 Task: Use "Files changed" to review code modifications in a pull request.
Action: Mouse moved to (1340, 74)
Screenshot: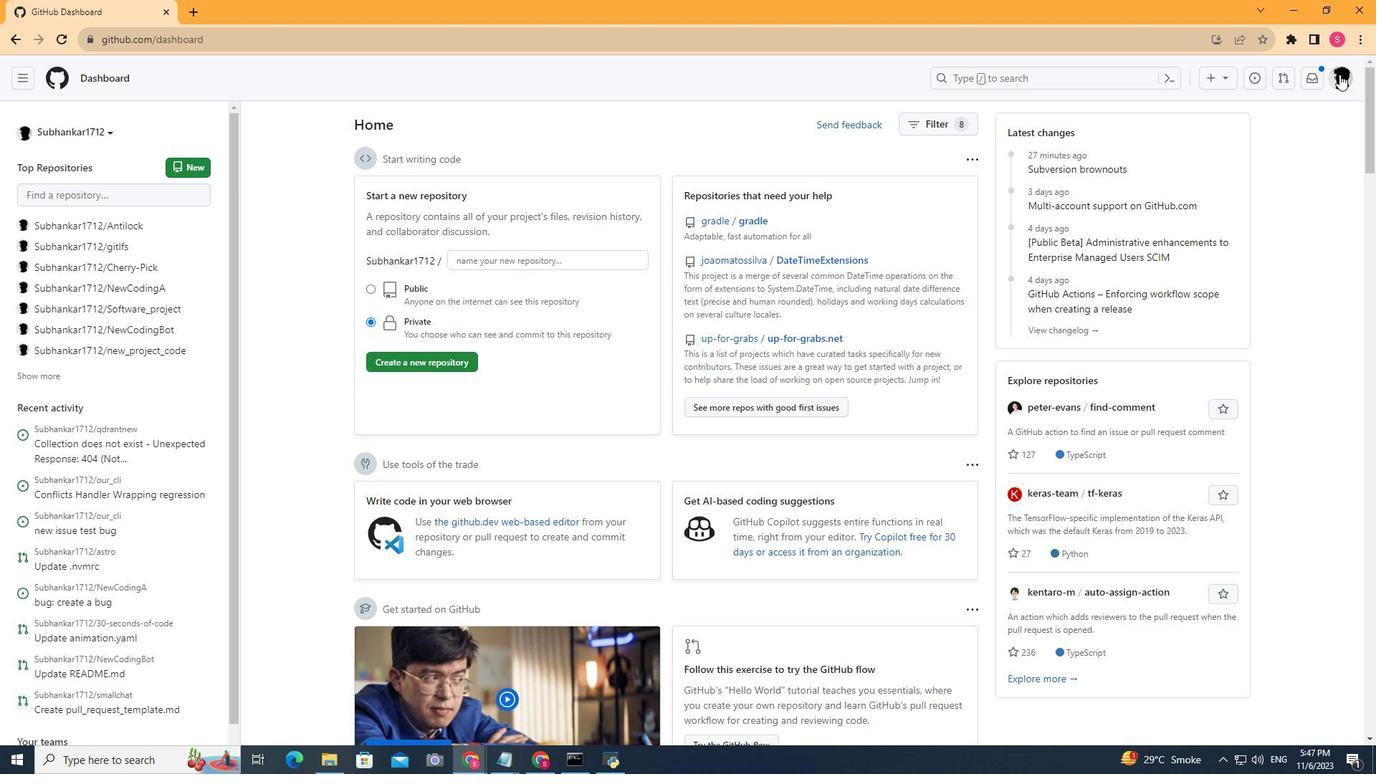 
Action: Mouse pressed left at (1340, 74)
Screenshot: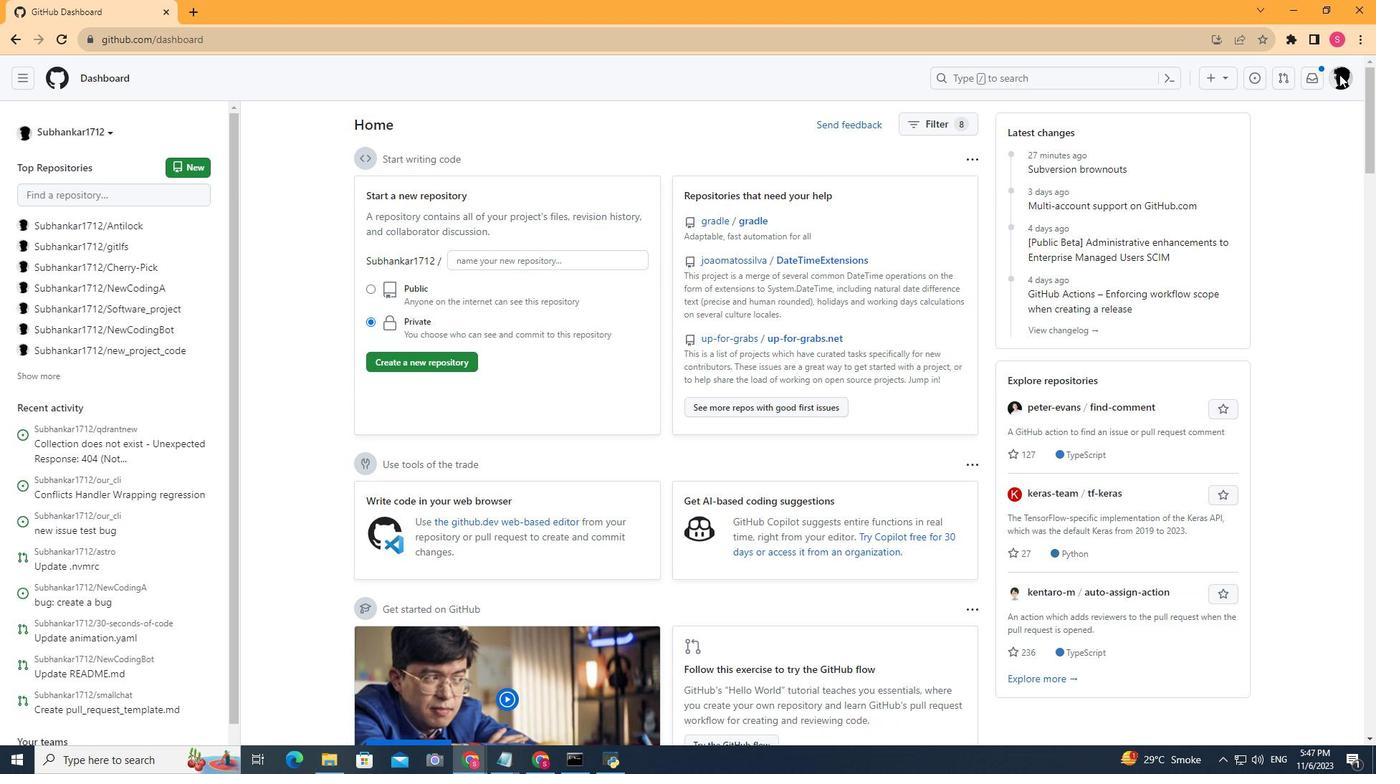 
Action: Mouse moved to (1226, 200)
Screenshot: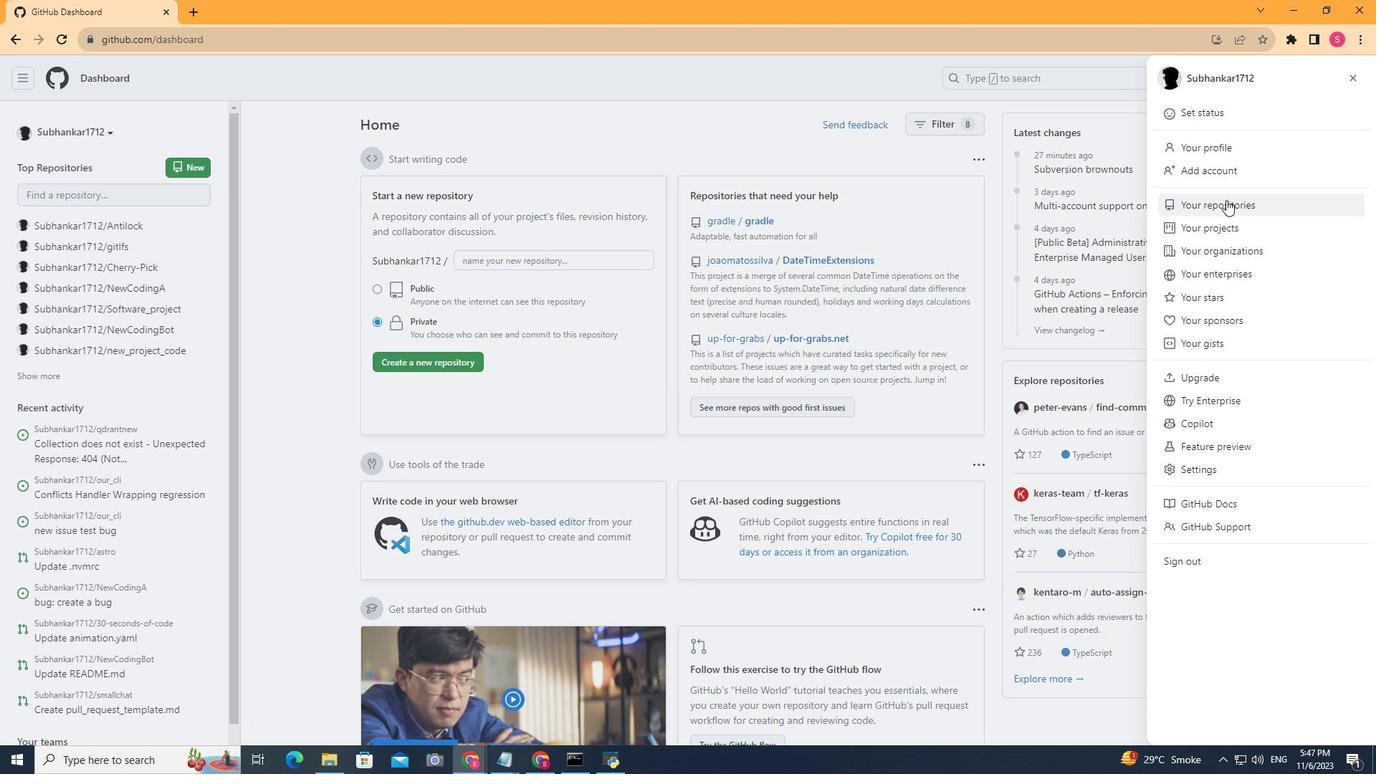 
Action: Mouse pressed left at (1226, 200)
Screenshot: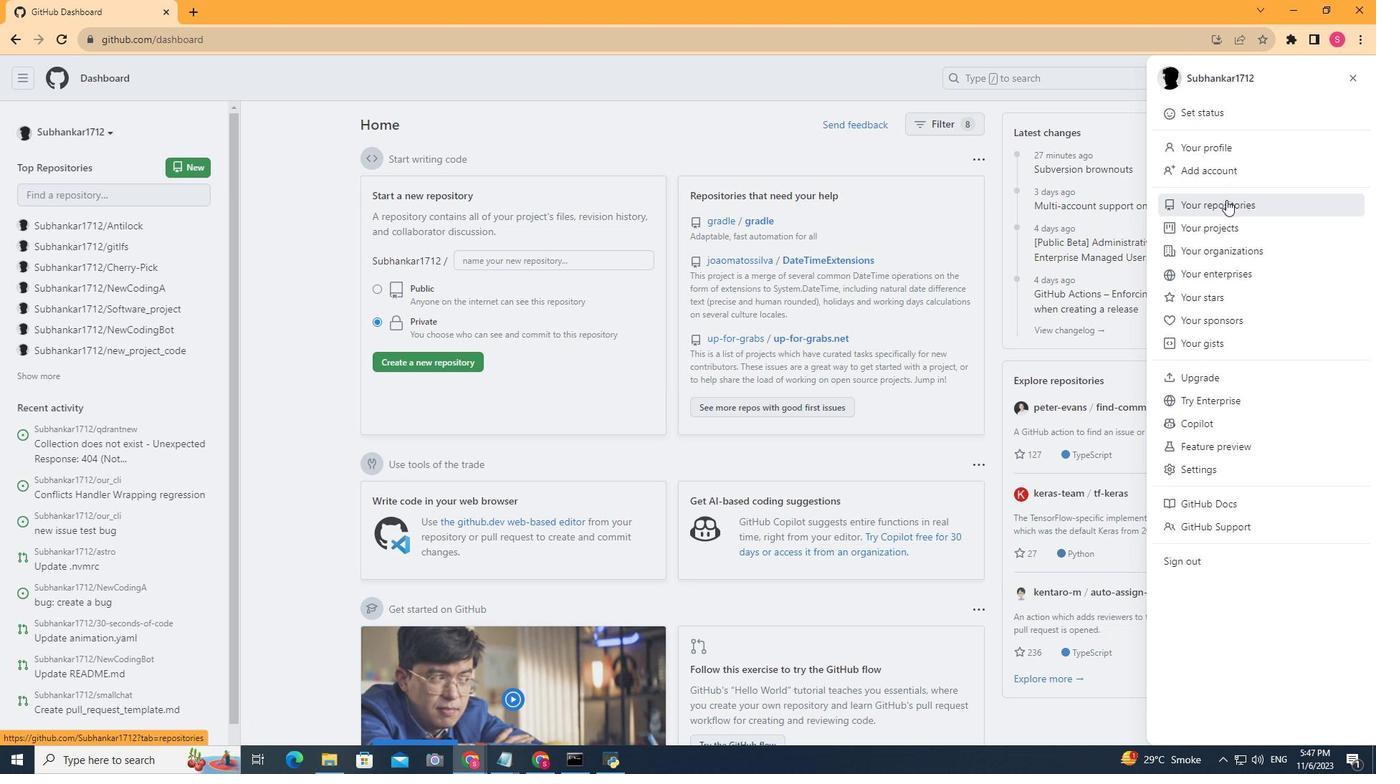 
Action: Mouse moved to (514, 412)
Screenshot: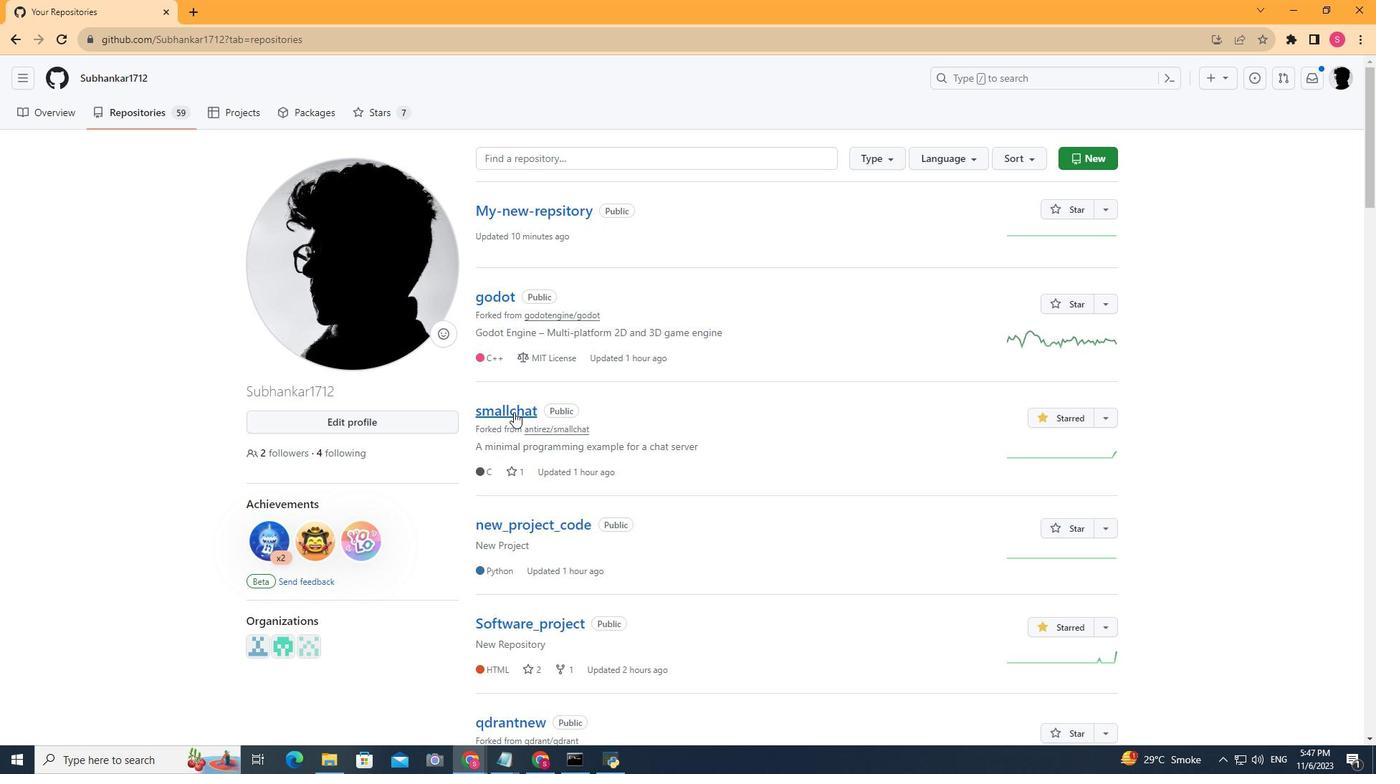 
Action: Mouse pressed left at (514, 412)
Screenshot: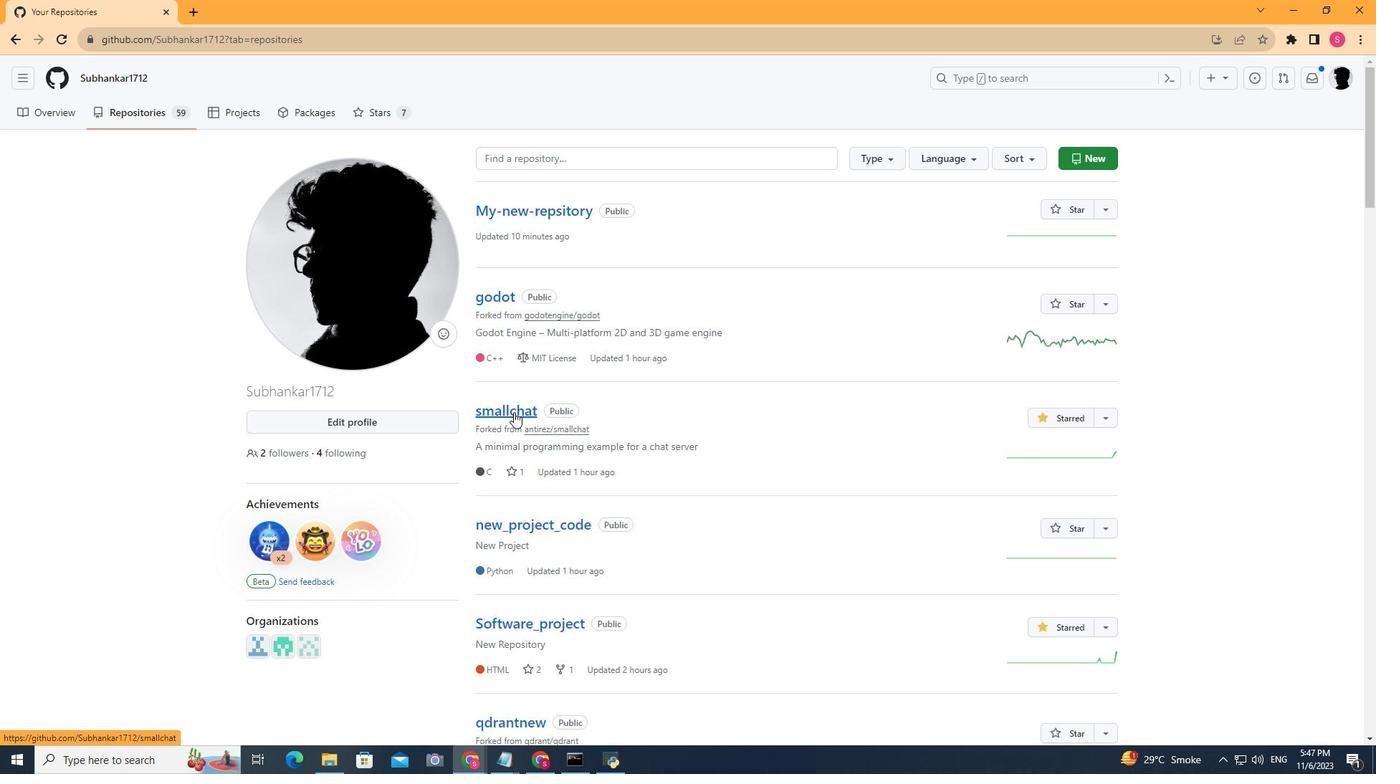 
Action: Mouse moved to (209, 113)
Screenshot: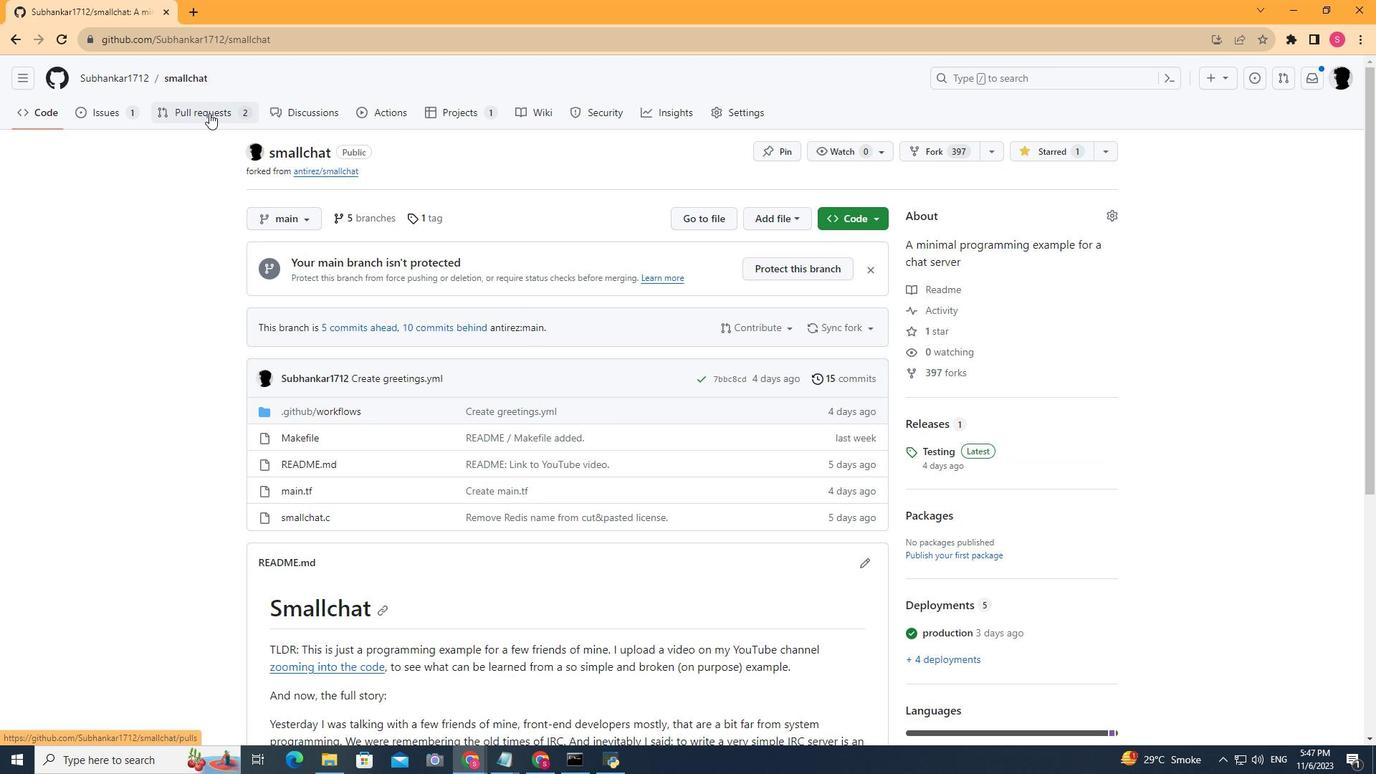 
Action: Mouse pressed left at (209, 113)
Screenshot: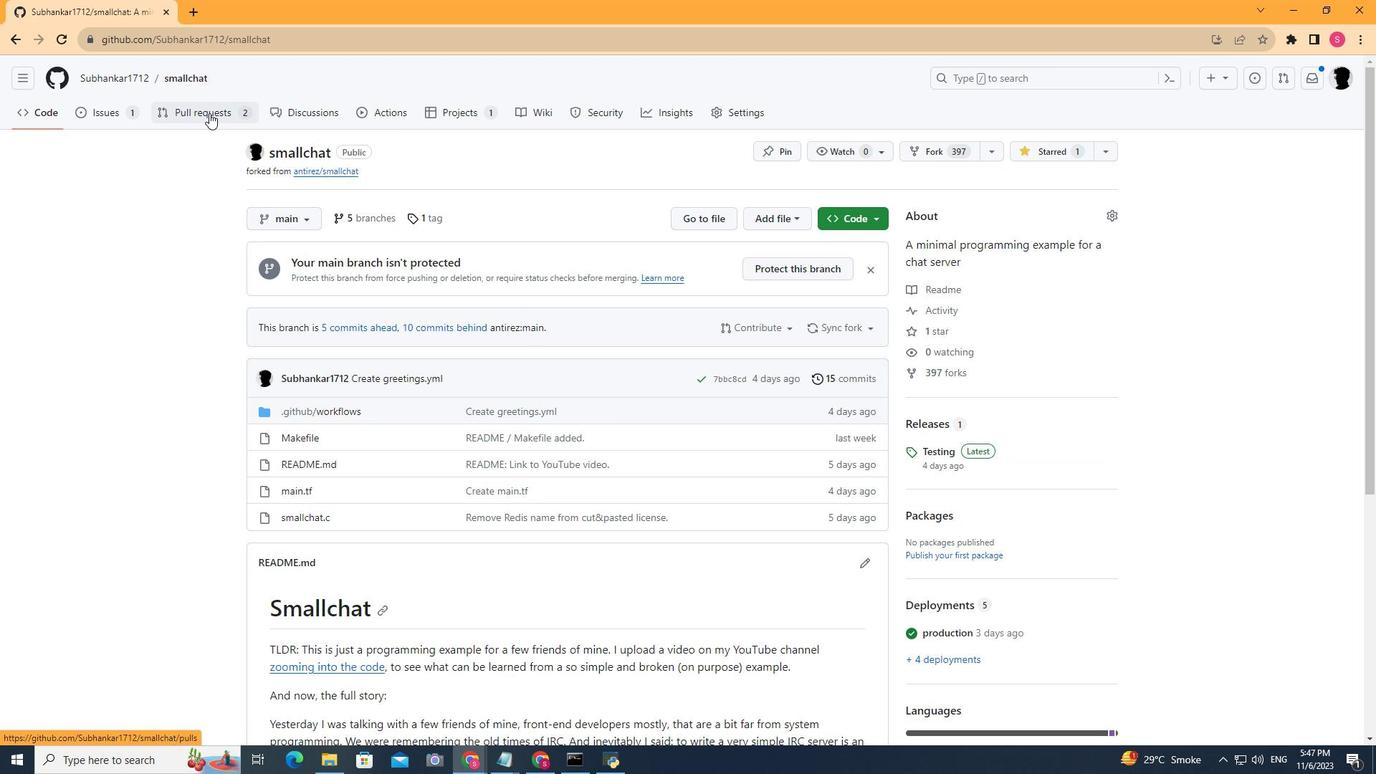 
Action: Mouse moved to (329, 234)
Screenshot: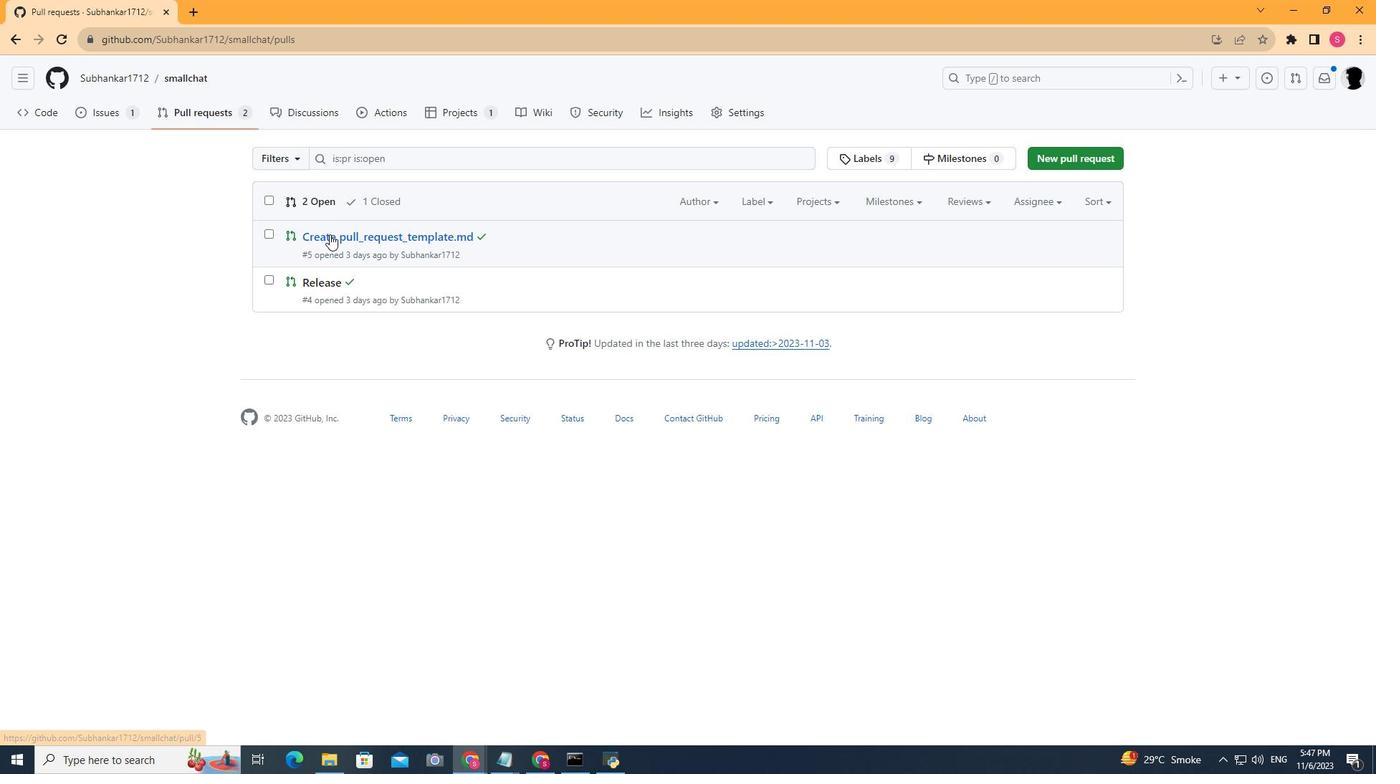 
Action: Mouse pressed left at (329, 234)
Screenshot: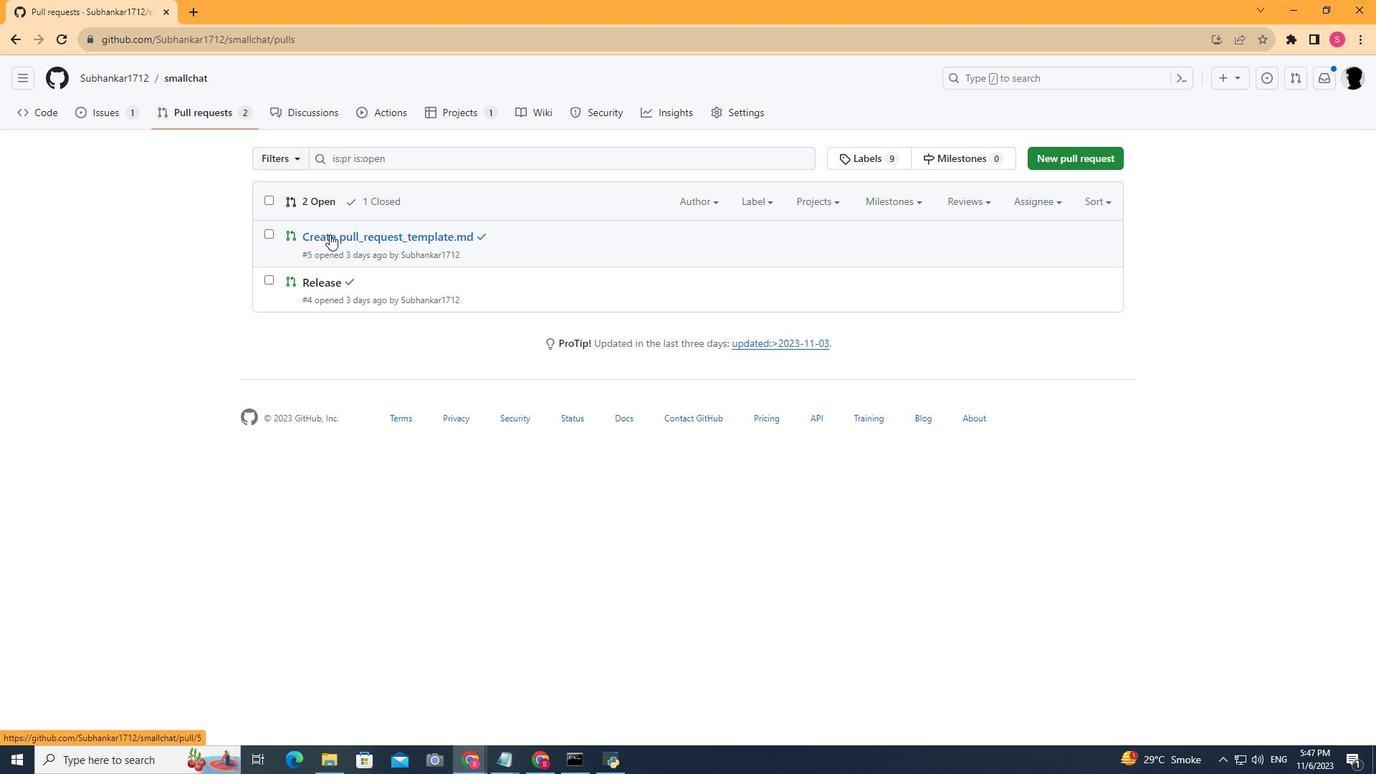 
Action: Mouse moved to (603, 234)
Screenshot: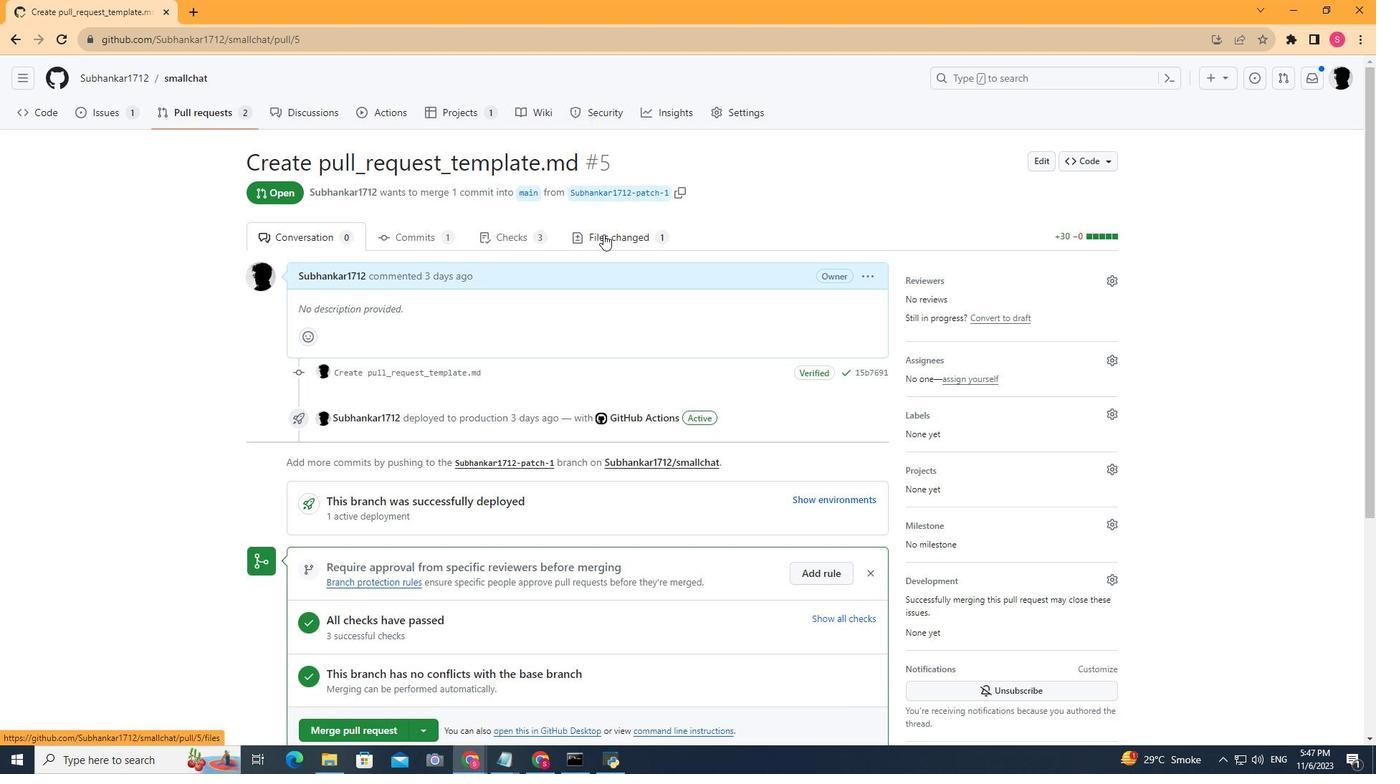 
Action: Mouse pressed left at (603, 234)
Screenshot: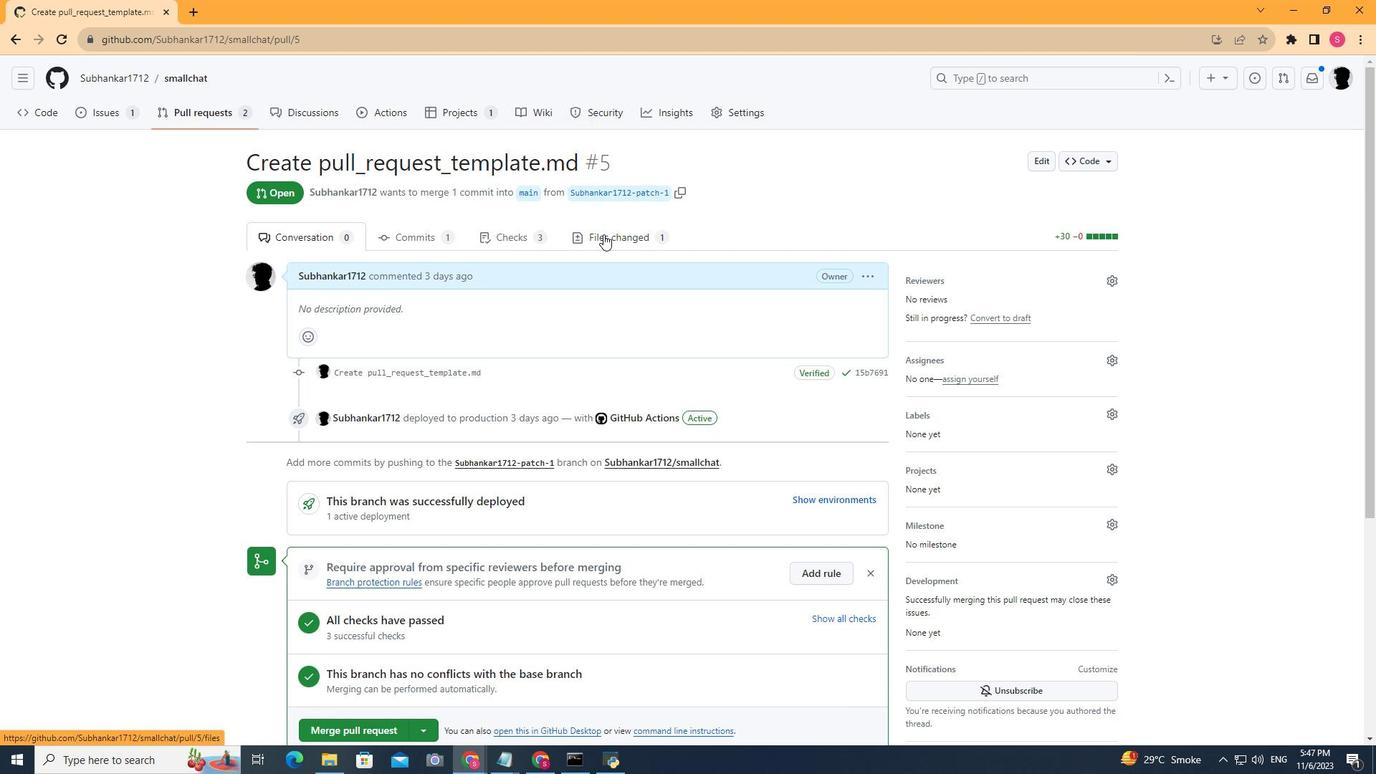 
Action: Mouse moved to (1296, 268)
Screenshot: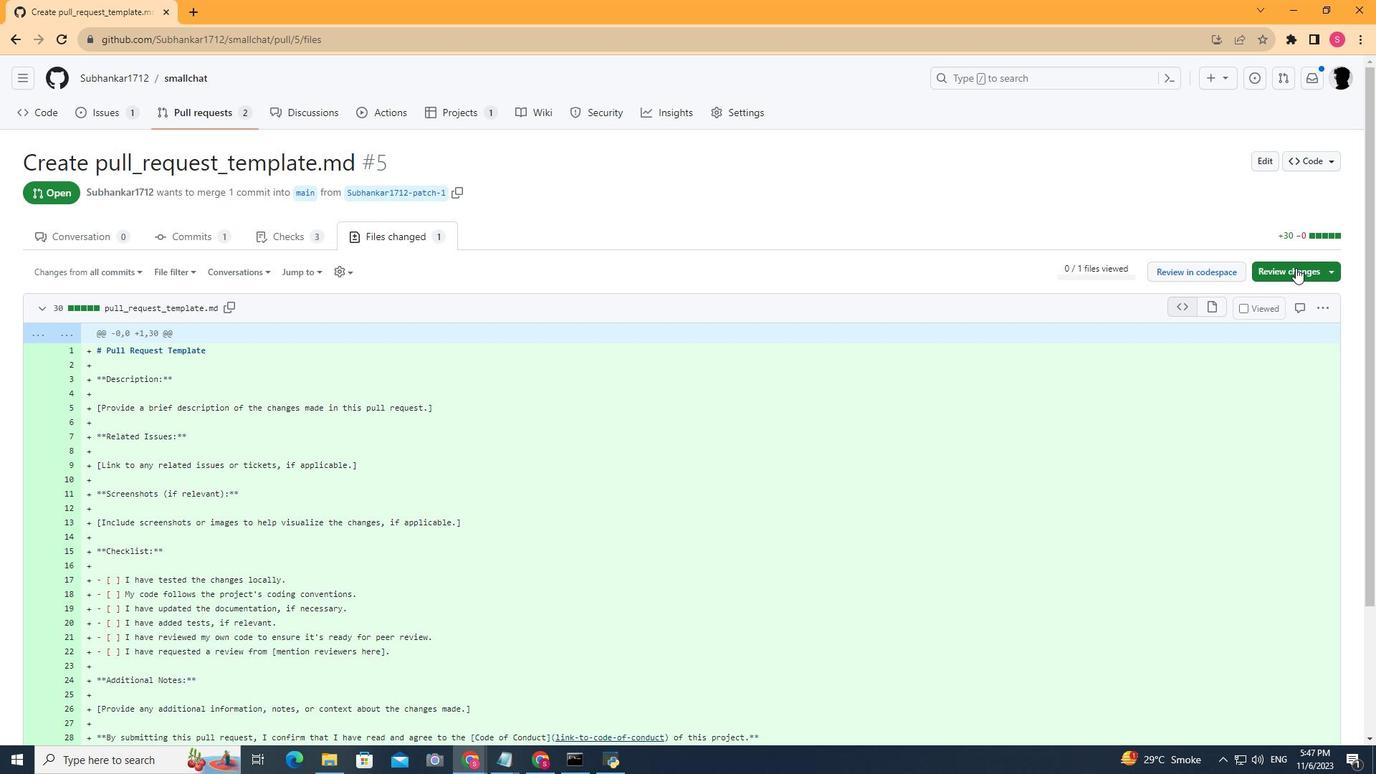 
Action: Mouse pressed left at (1296, 268)
Screenshot: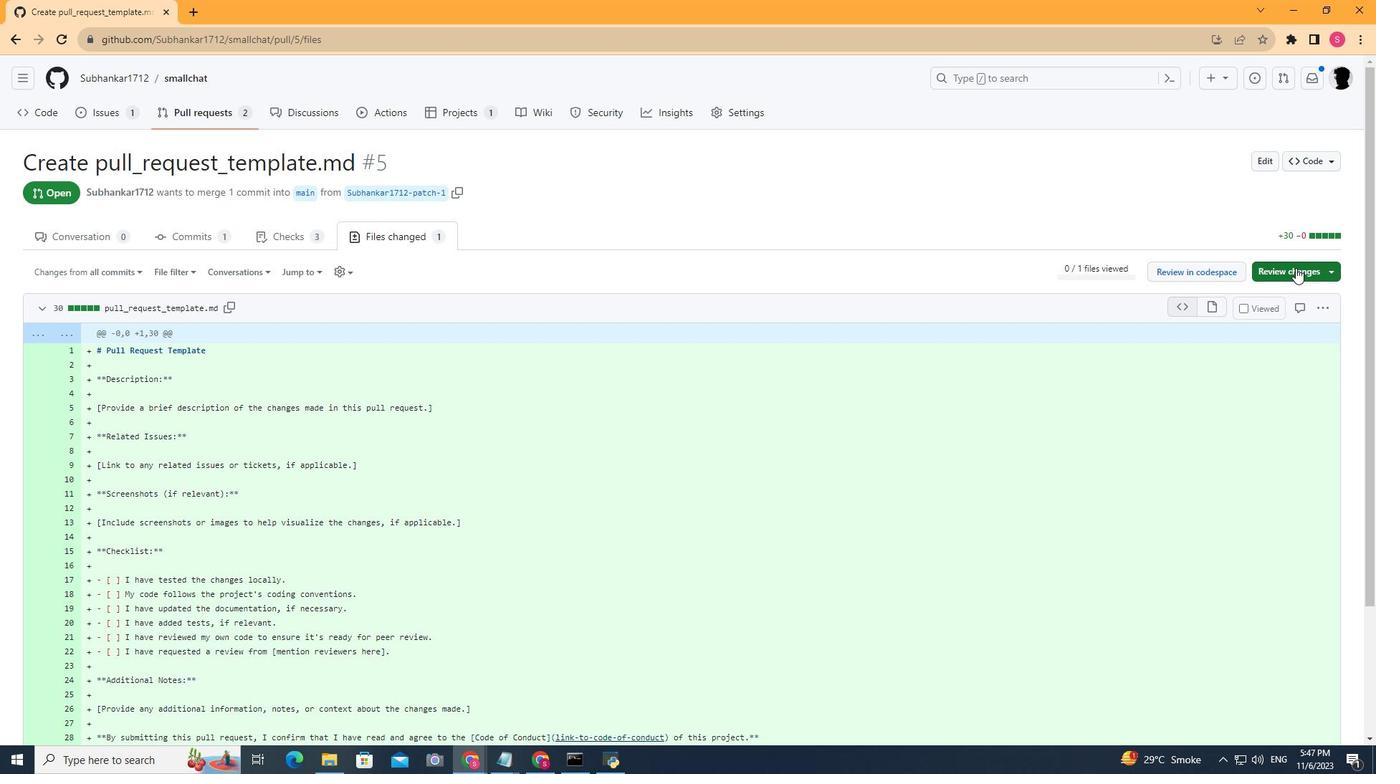
Action: Mouse moved to (1120, 381)
Screenshot: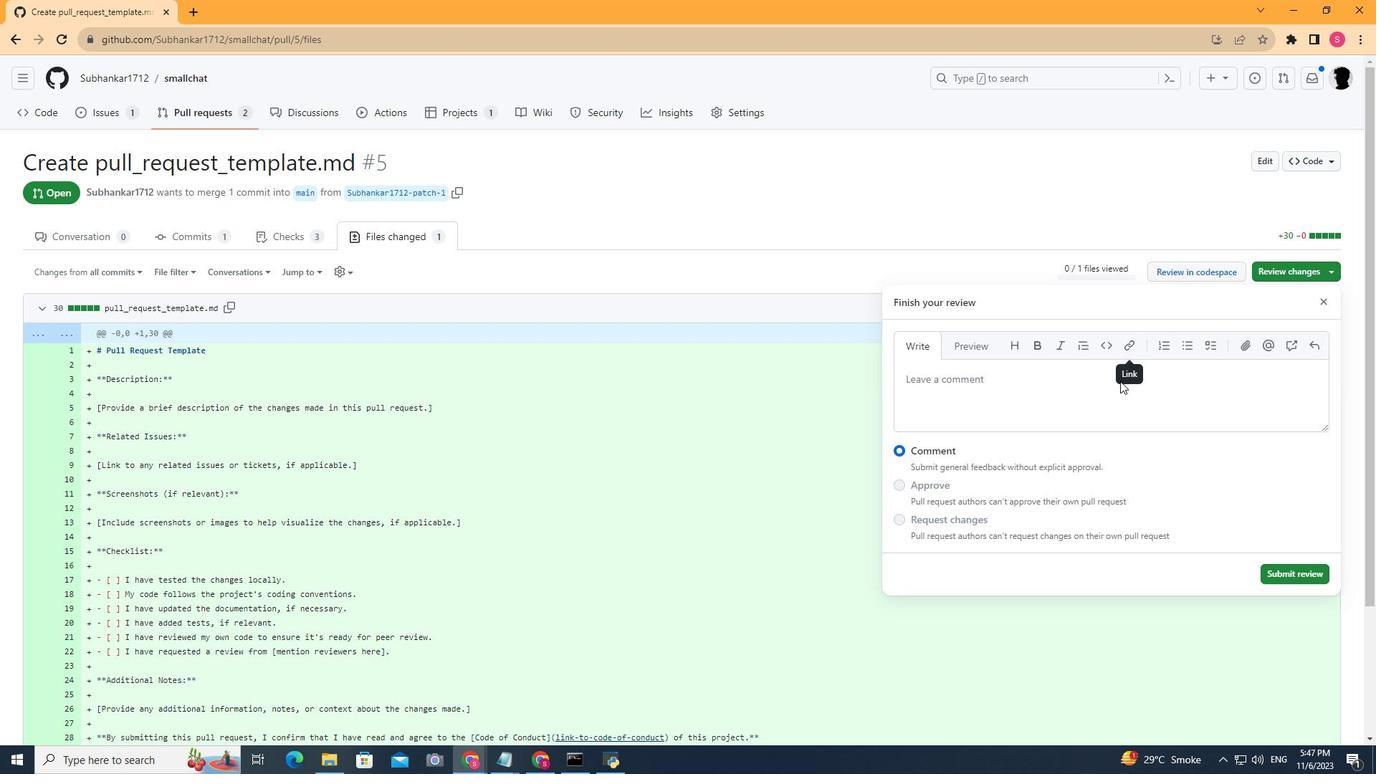 
Action: Mouse pressed left at (1120, 381)
Screenshot: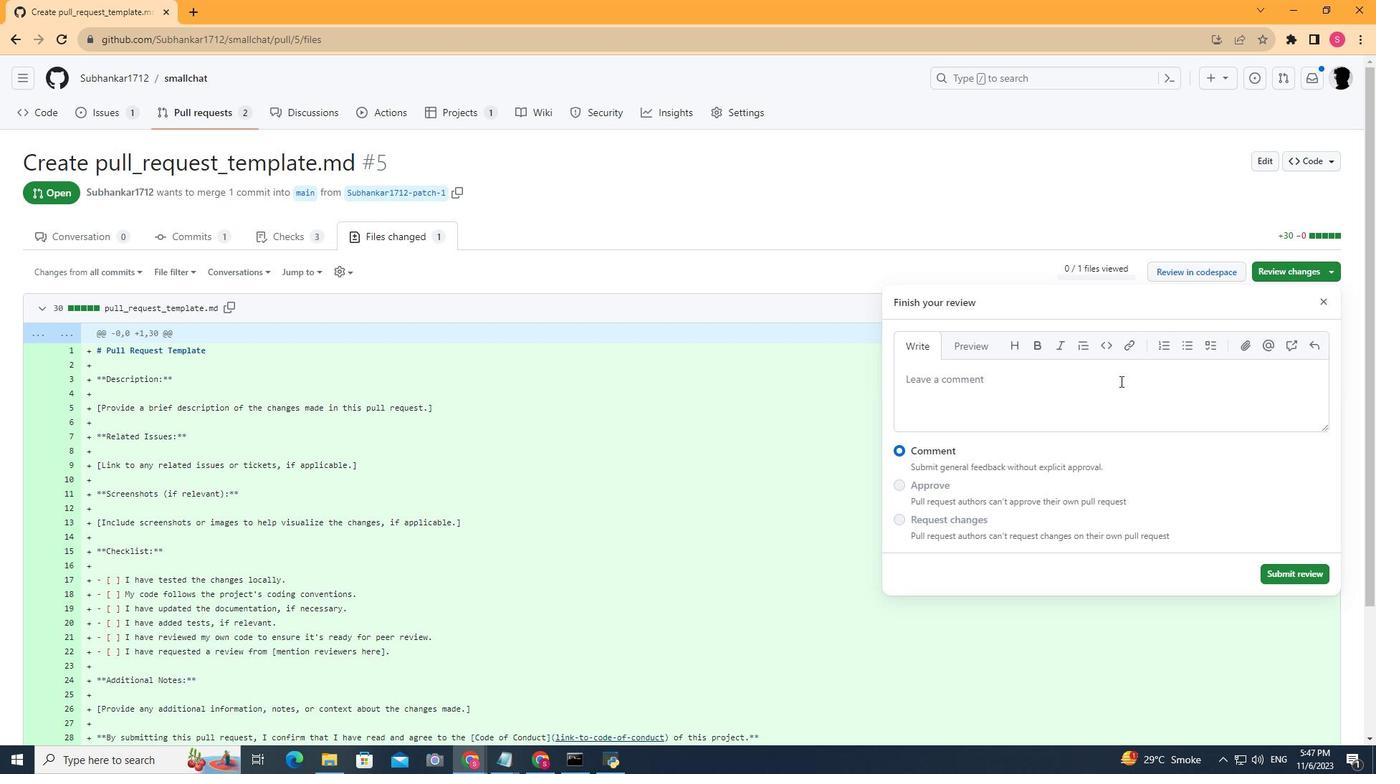 
Action: Mouse moved to (1113, 392)
Screenshot: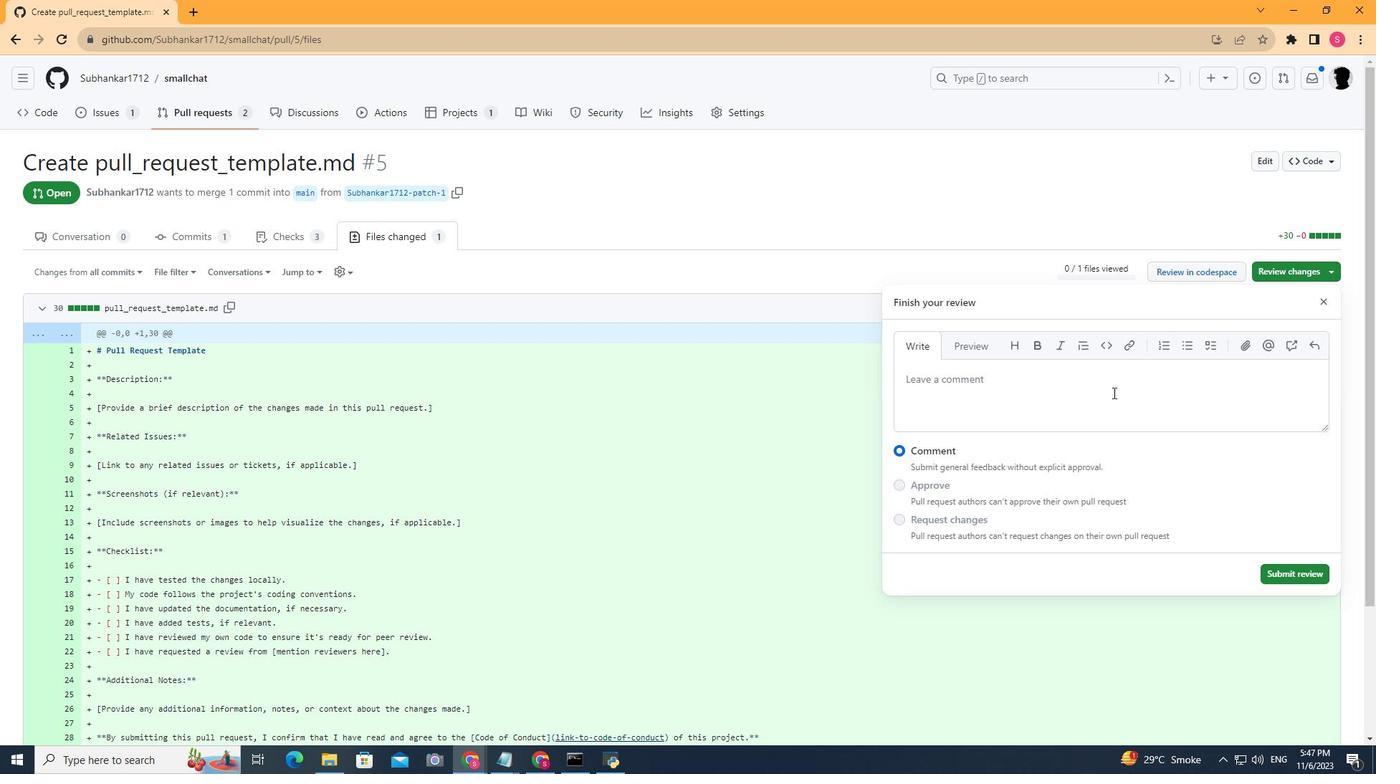 
Action: Mouse pressed left at (1113, 392)
Screenshot: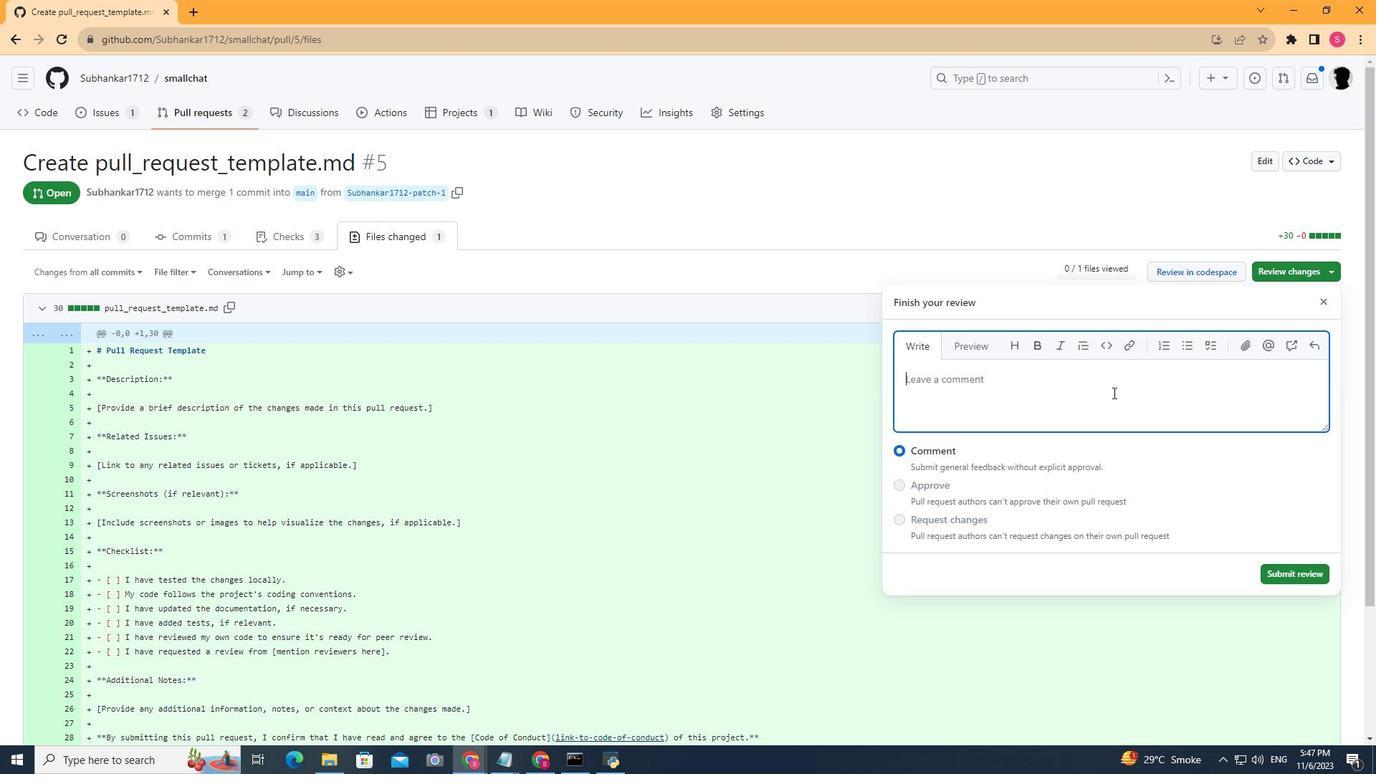 
Action: Key pressed not<Key.space>tick<Key.space>in<Key.space><Key.shift>Checklist
Screenshot: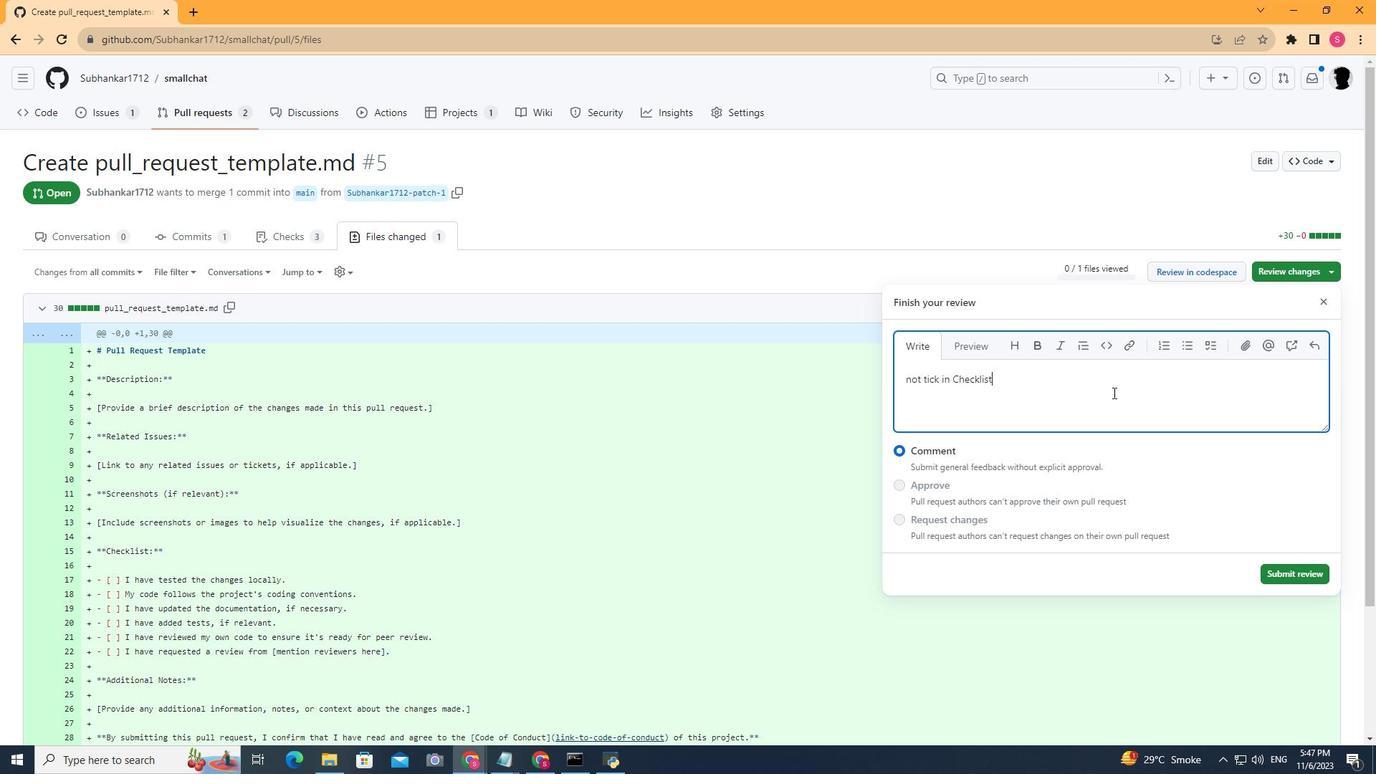 
Action: Mouse scrolled (1113, 392) with delta (0, 0)
Screenshot: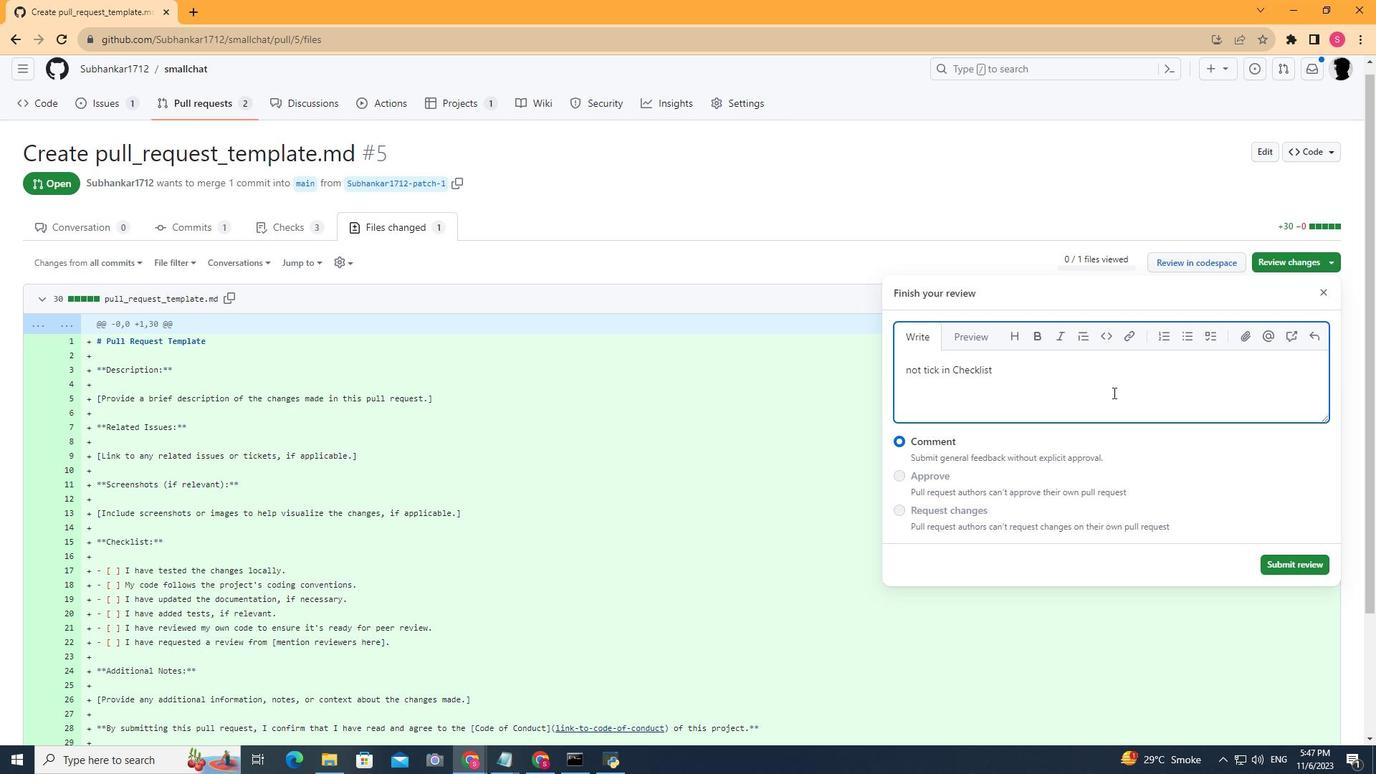 
Action: Mouse scrolled (1113, 392) with delta (0, 0)
Screenshot: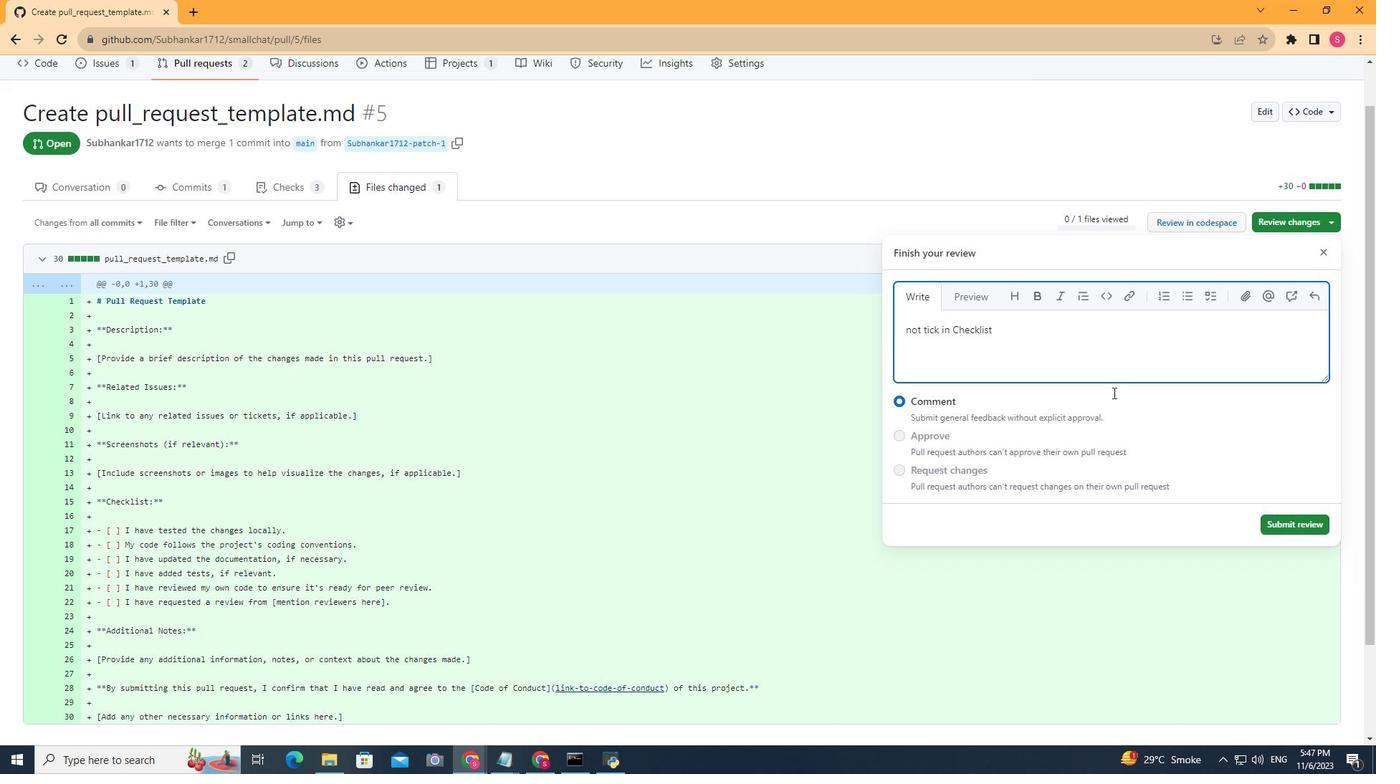
Action: Mouse scrolled (1113, 392) with delta (0, 0)
Screenshot: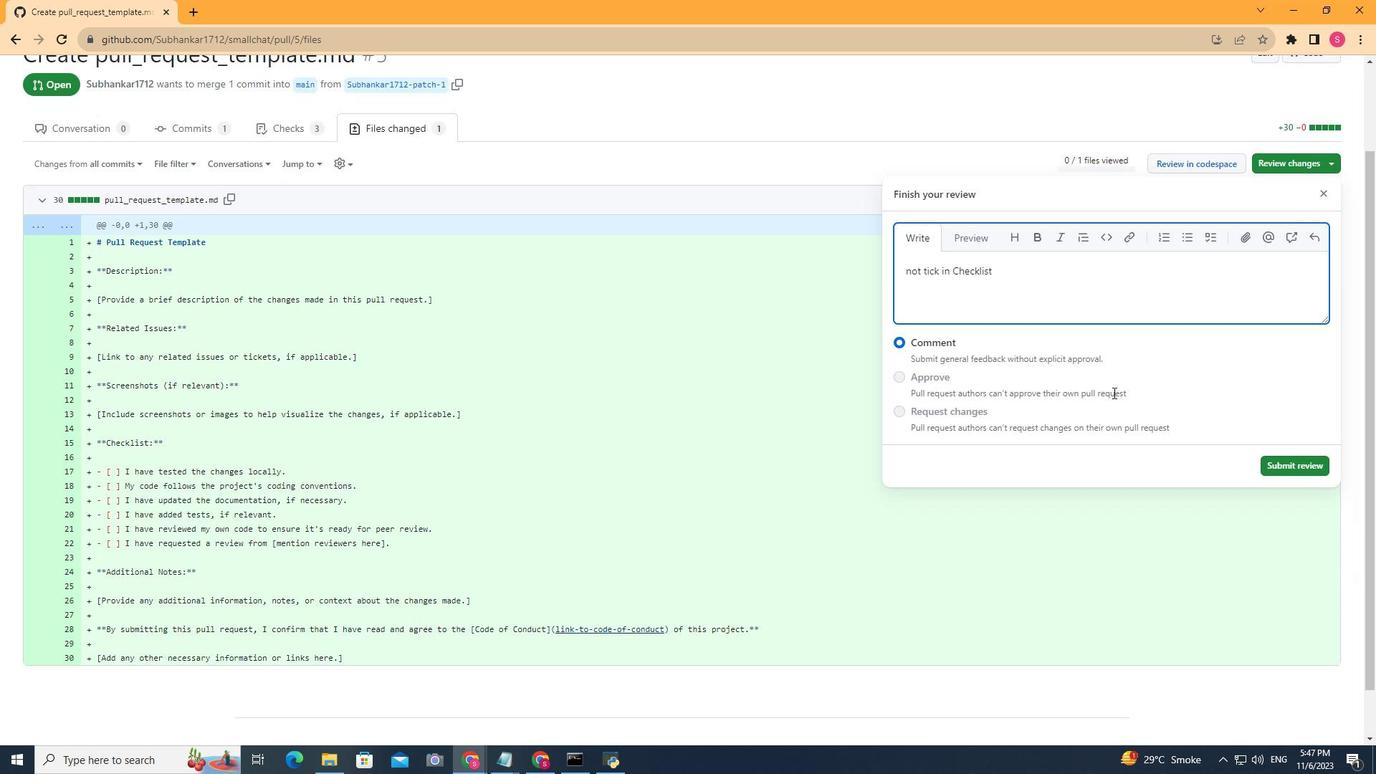 
Action: Mouse moved to (1314, 407)
Screenshot: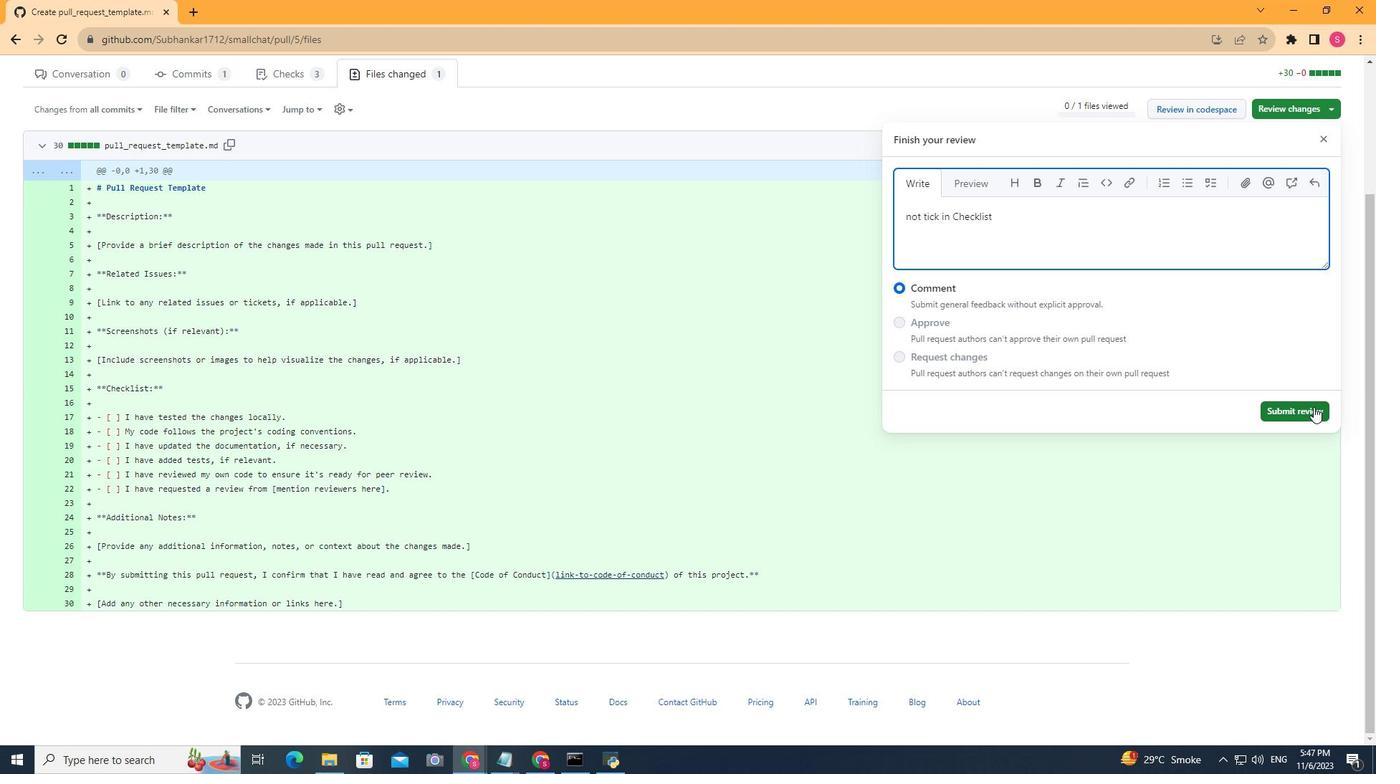 
Action: Mouse pressed left at (1314, 407)
Screenshot: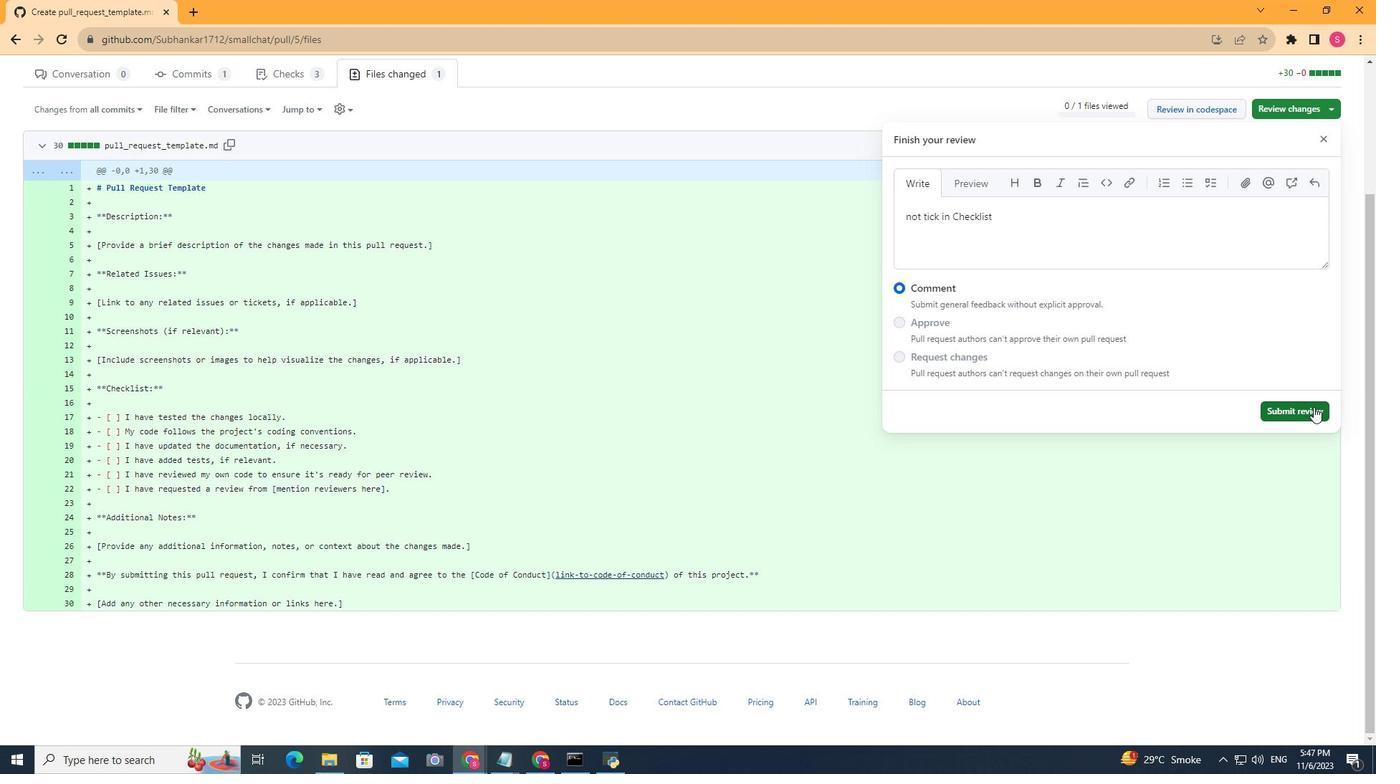 
Action: Mouse moved to (603, 413)
Screenshot: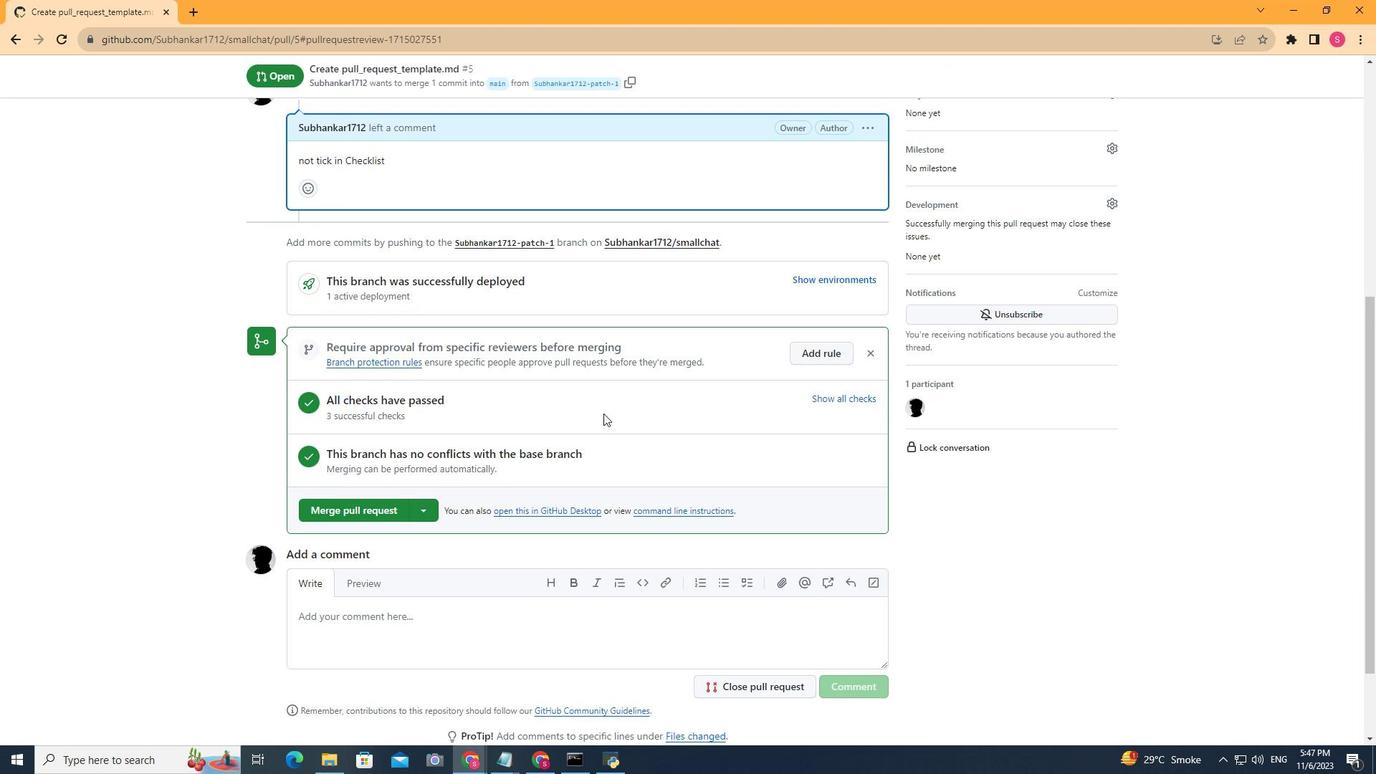 
Action: Mouse scrolled (603, 414) with delta (0, 0)
Screenshot: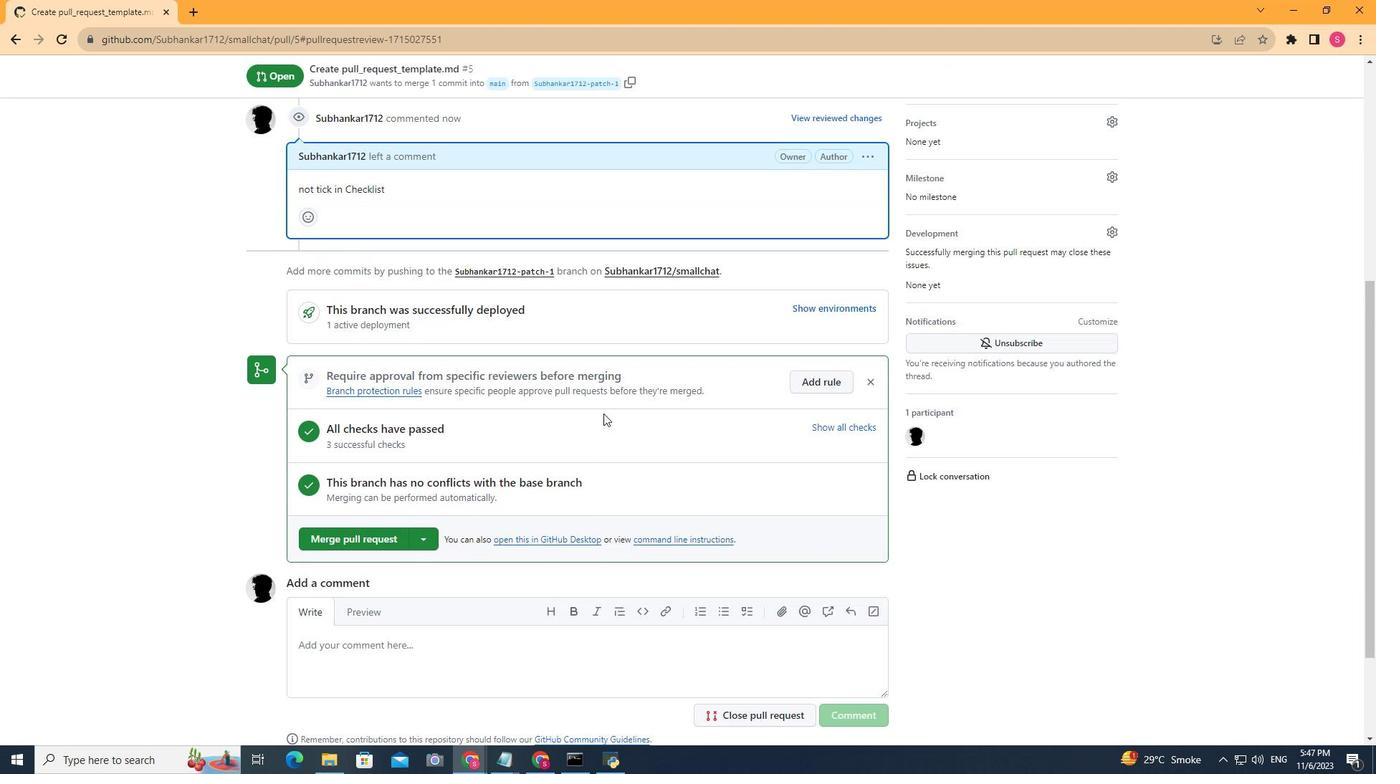 
Action: Mouse scrolled (603, 414) with delta (0, 0)
Screenshot: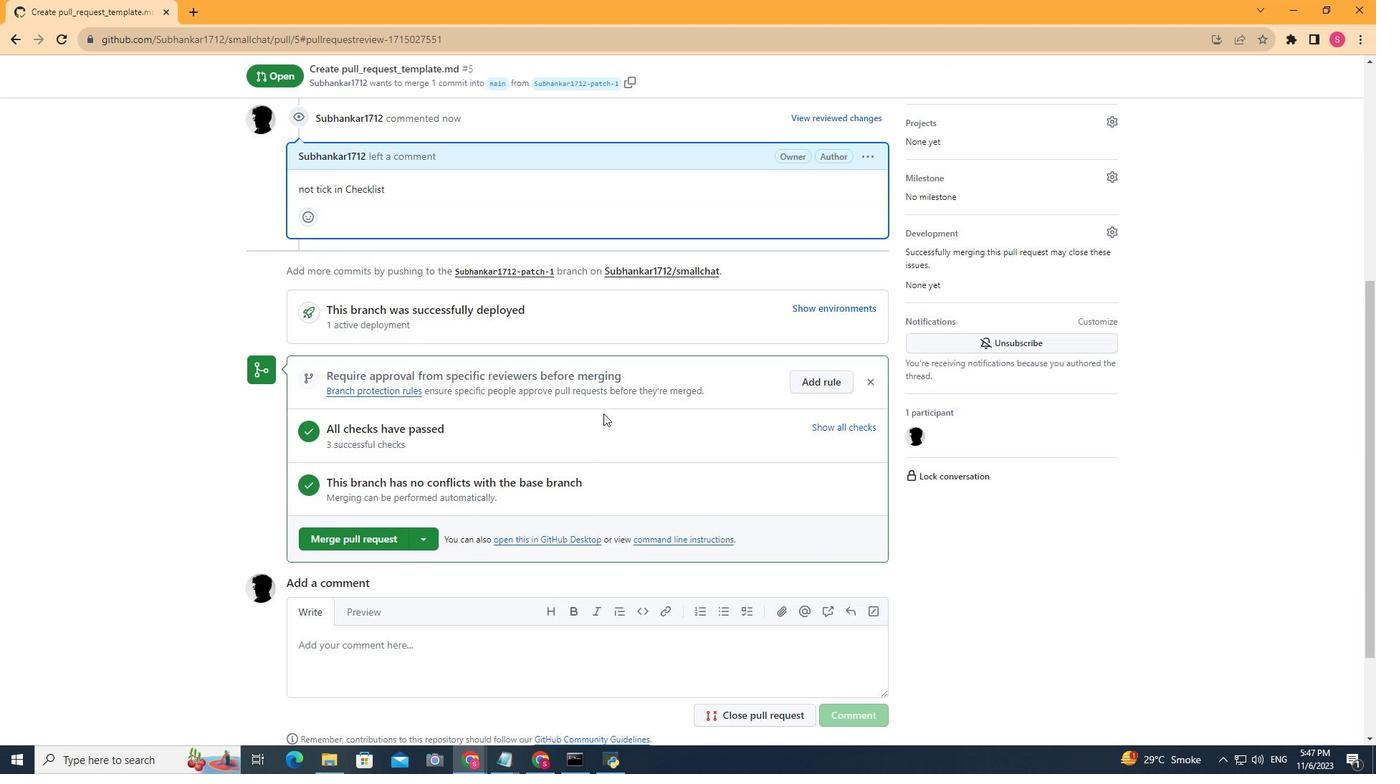 
Action: Mouse scrolled (603, 414) with delta (0, 0)
Screenshot: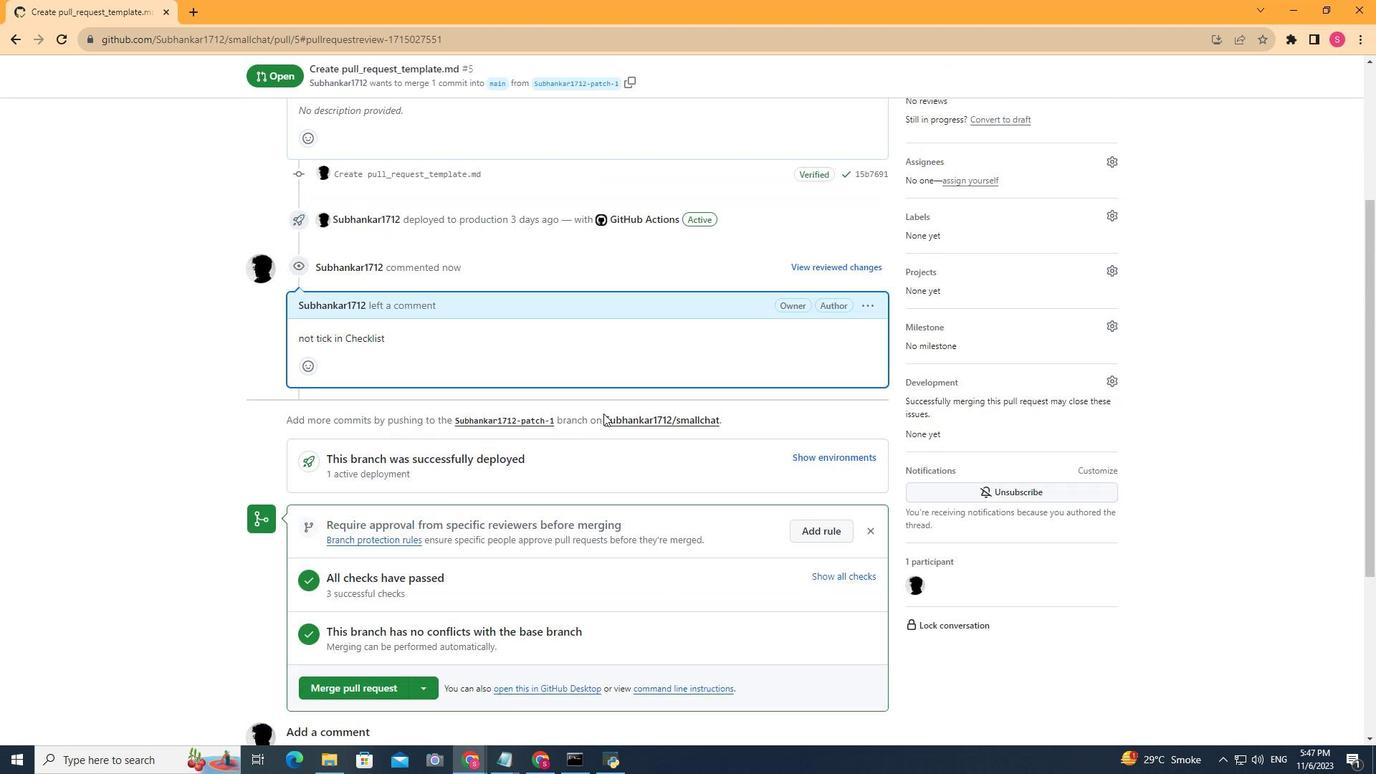 
Action: Mouse scrolled (603, 414) with delta (0, 0)
Screenshot: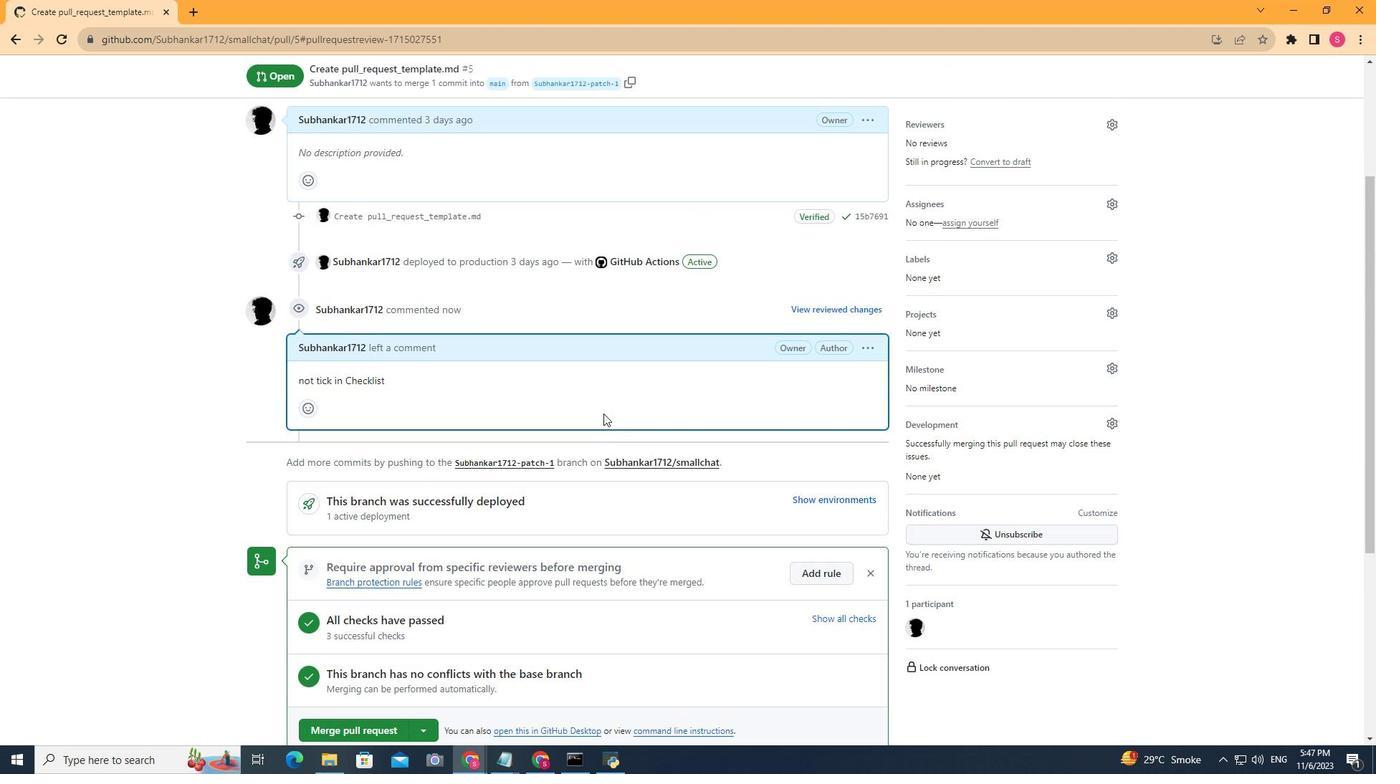 
Action: Mouse scrolled (603, 414) with delta (0, 0)
Screenshot: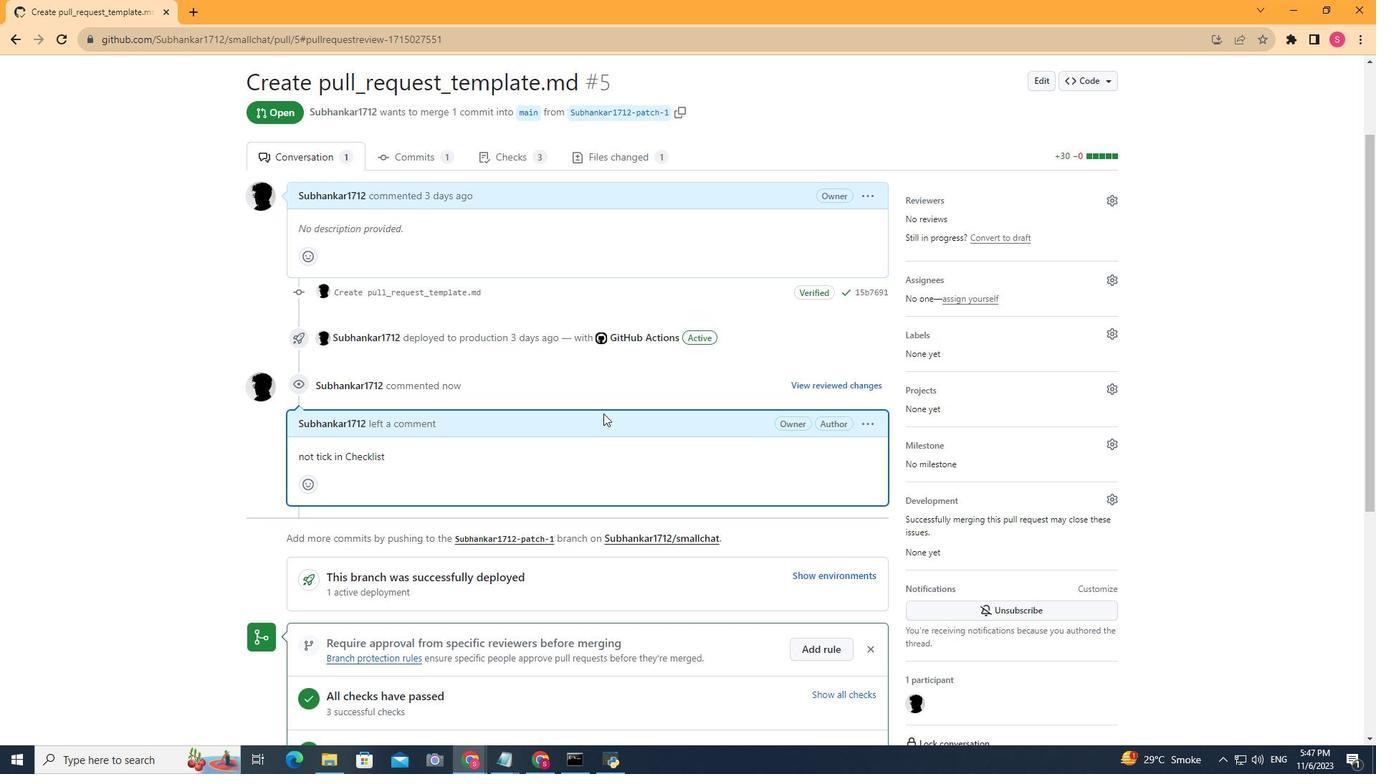 
